 Task: Forward email with the signature Joanna Wilson with the subject Request for feedback from softage.8@softage.net to softage.1@softage.net and softage.2@softage.net with BCC to softage.3@softage.net with the message Could you please send me the minutes from the last board of directors meeting?
Action: Mouse moved to (1036, 173)
Screenshot: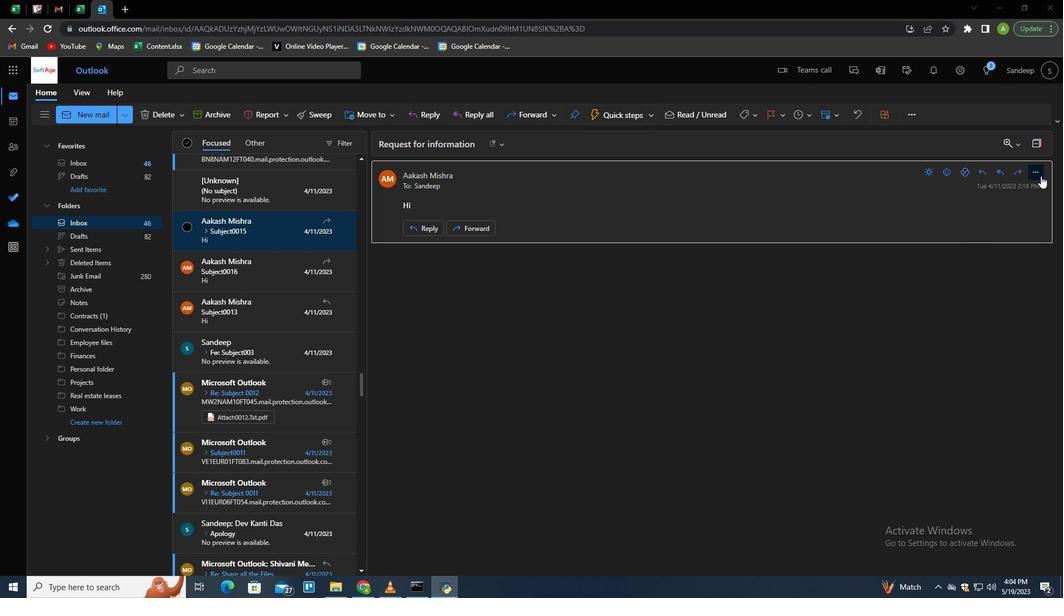 
Action: Mouse pressed left at (1036, 173)
Screenshot: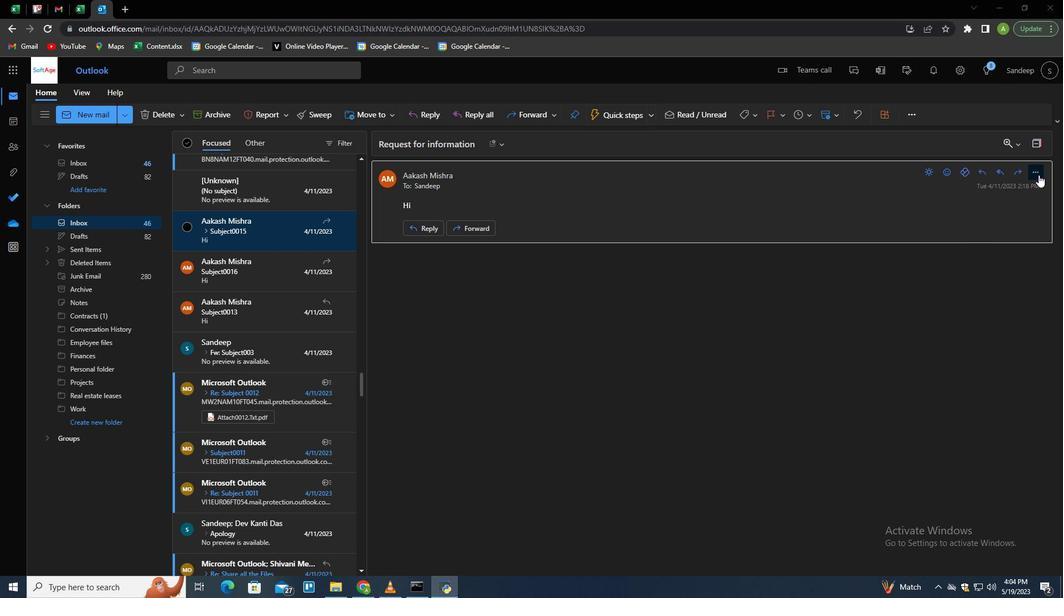 
Action: Mouse moved to (954, 229)
Screenshot: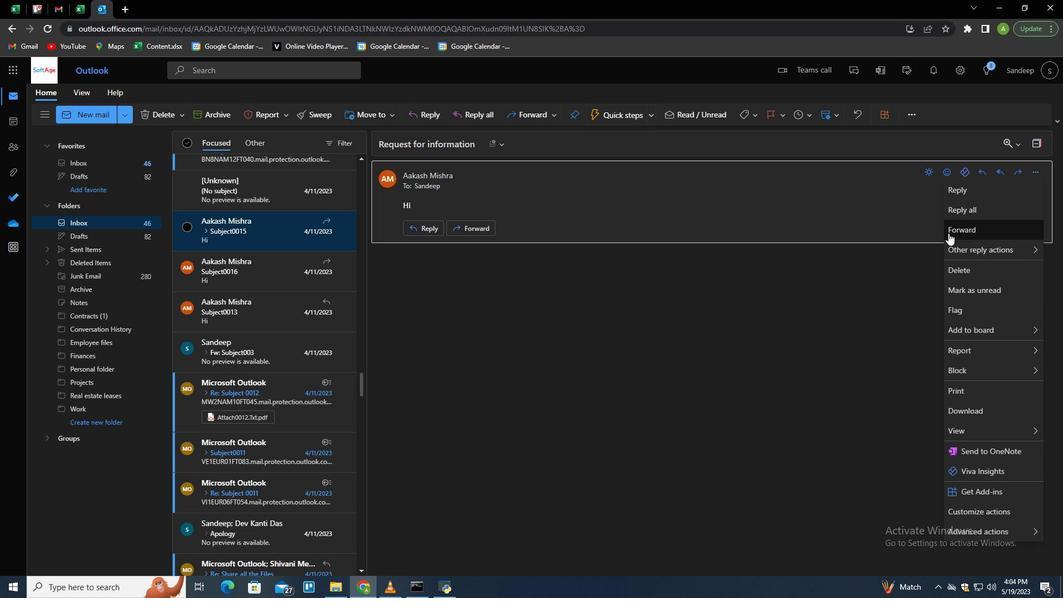 
Action: Mouse pressed left at (954, 229)
Screenshot: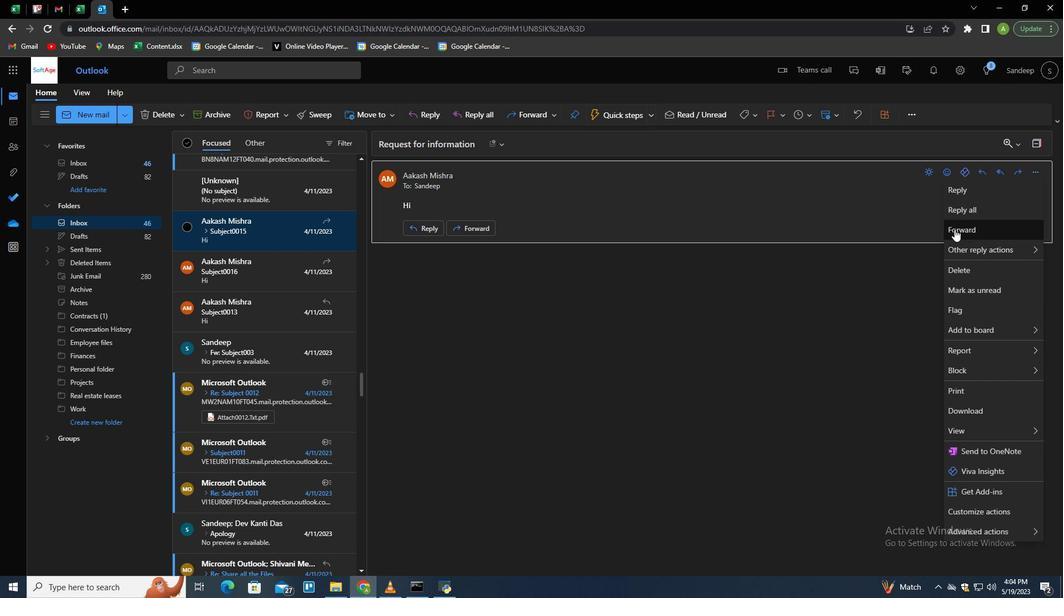 
Action: Mouse moved to (750, 115)
Screenshot: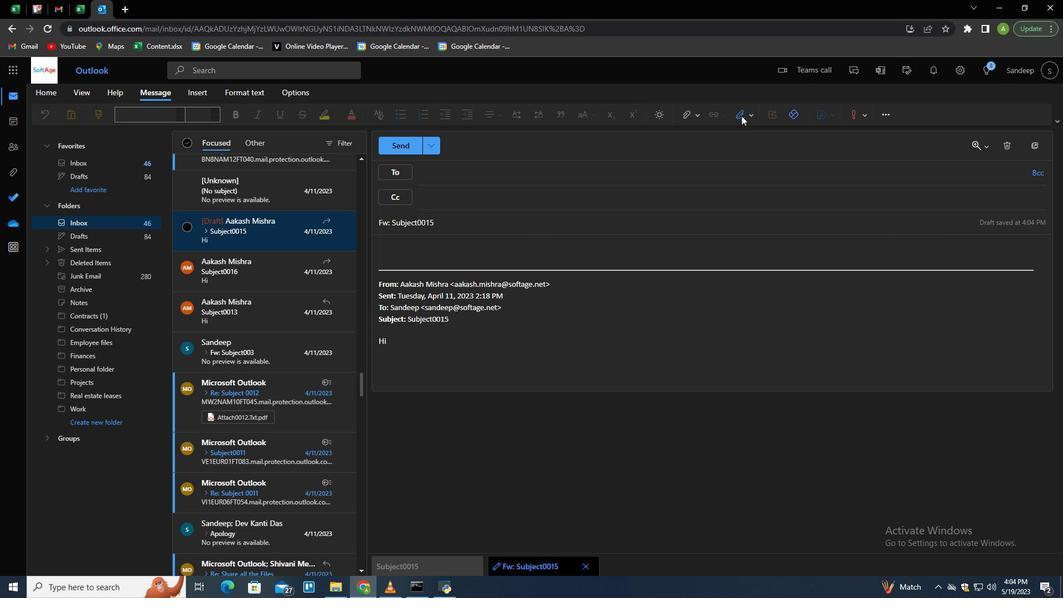 
Action: Mouse pressed left at (750, 115)
Screenshot: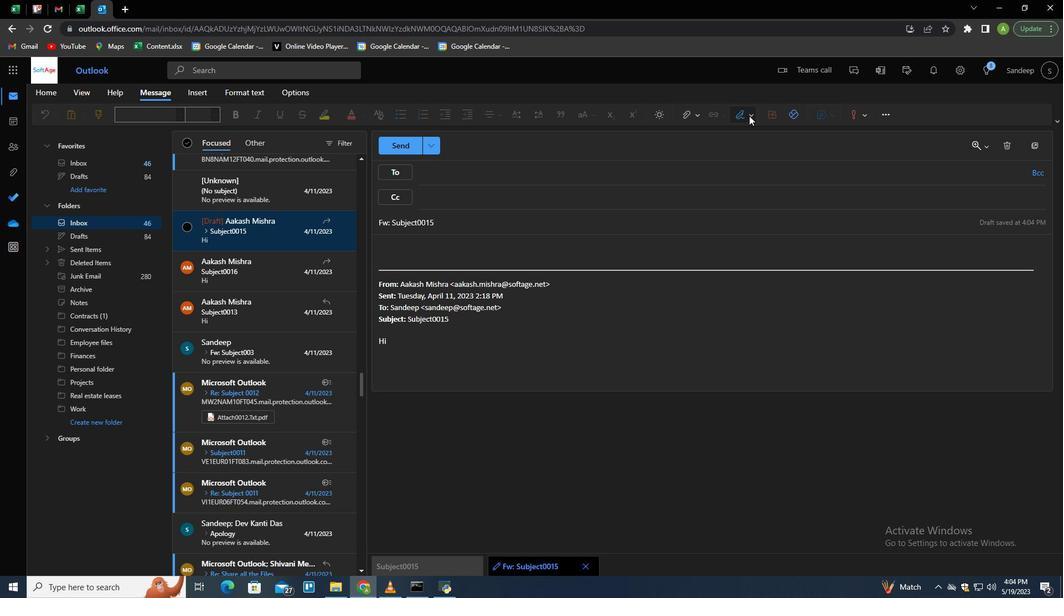 
Action: Mouse moved to (724, 161)
Screenshot: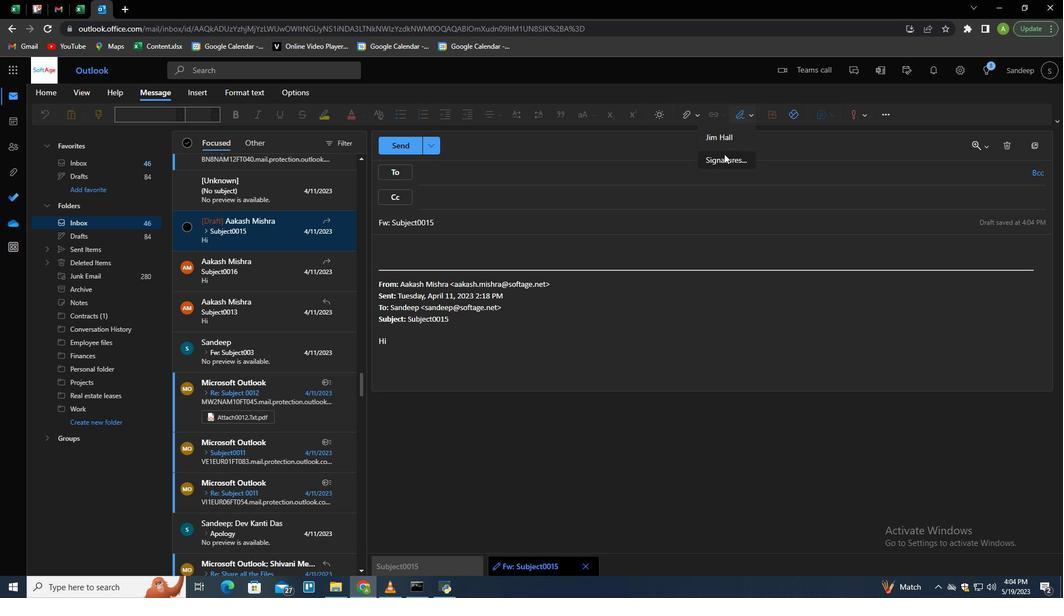 
Action: Mouse pressed left at (724, 161)
Screenshot: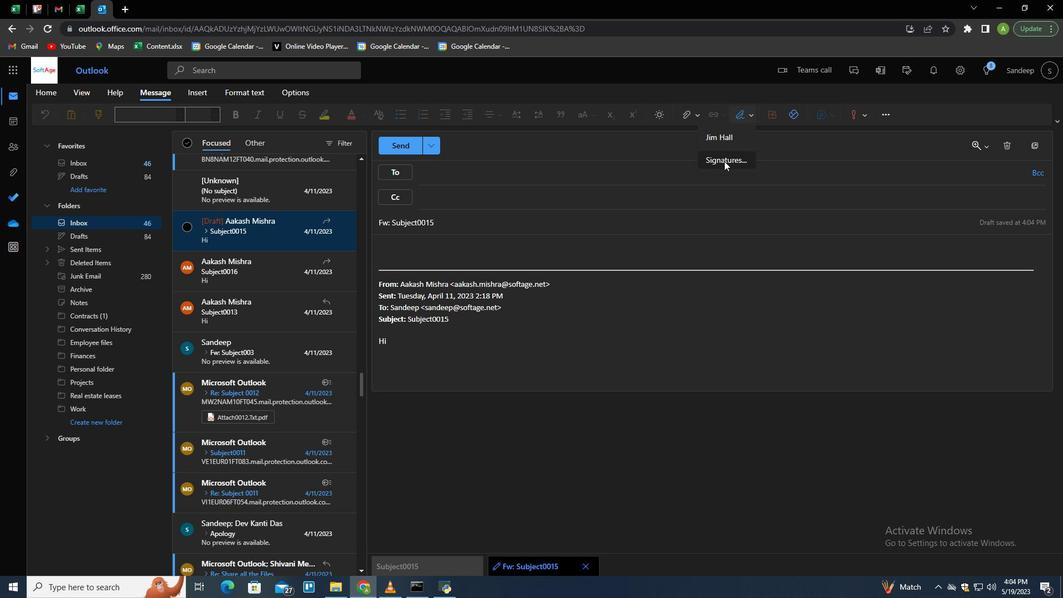 
Action: Mouse moved to (754, 194)
Screenshot: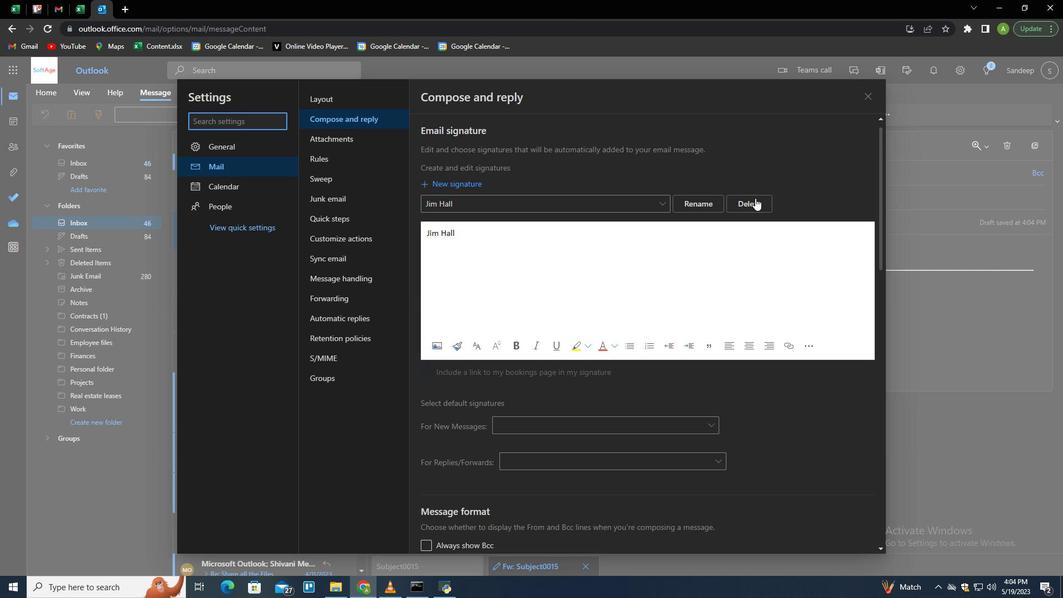
Action: Mouse pressed left at (754, 194)
Screenshot: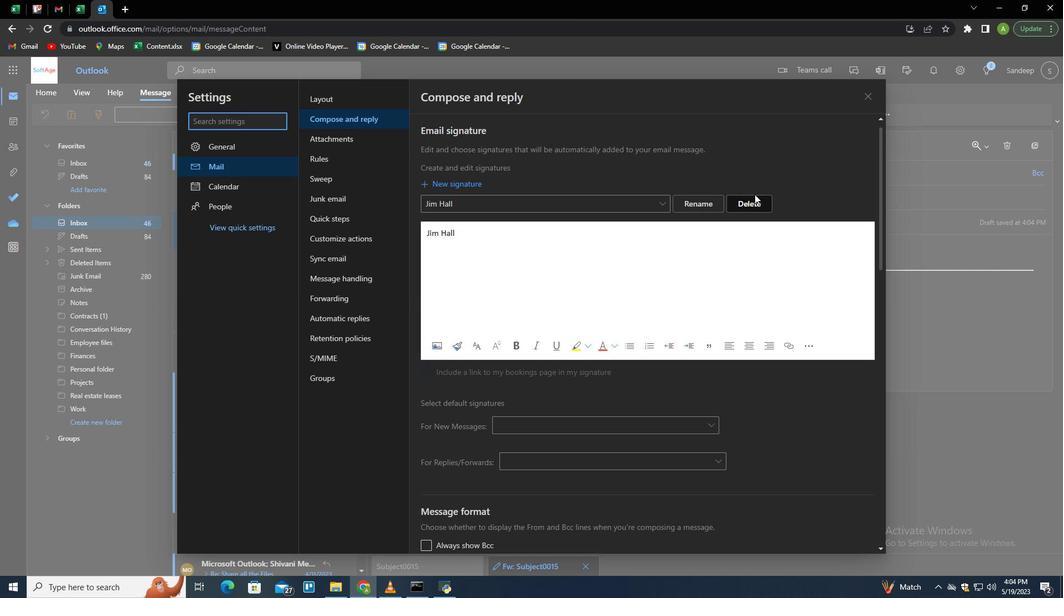 
Action: Mouse moved to (750, 198)
Screenshot: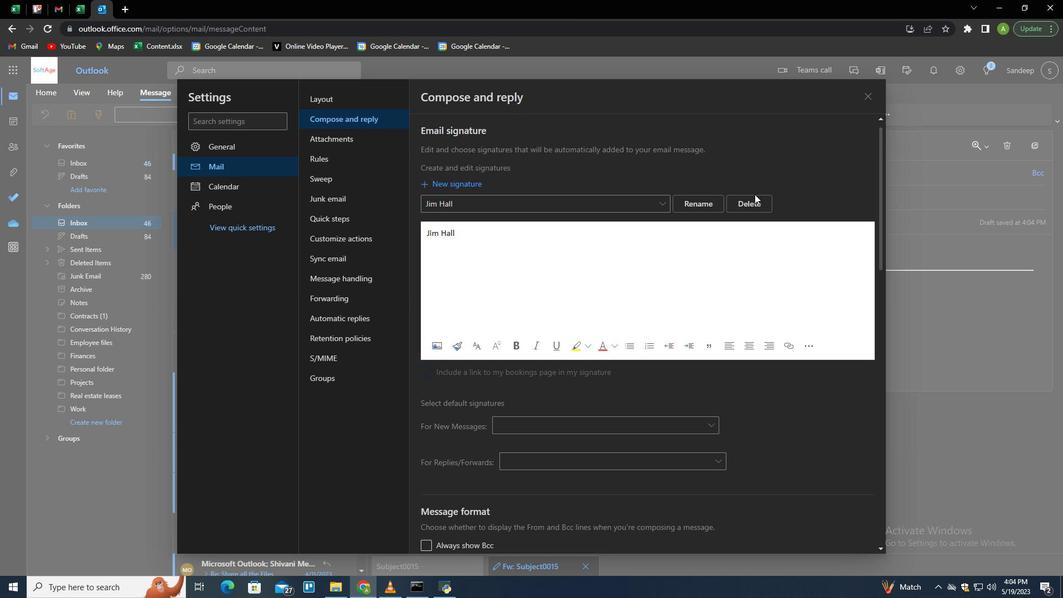 
Action: Mouse pressed left at (750, 198)
Screenshot: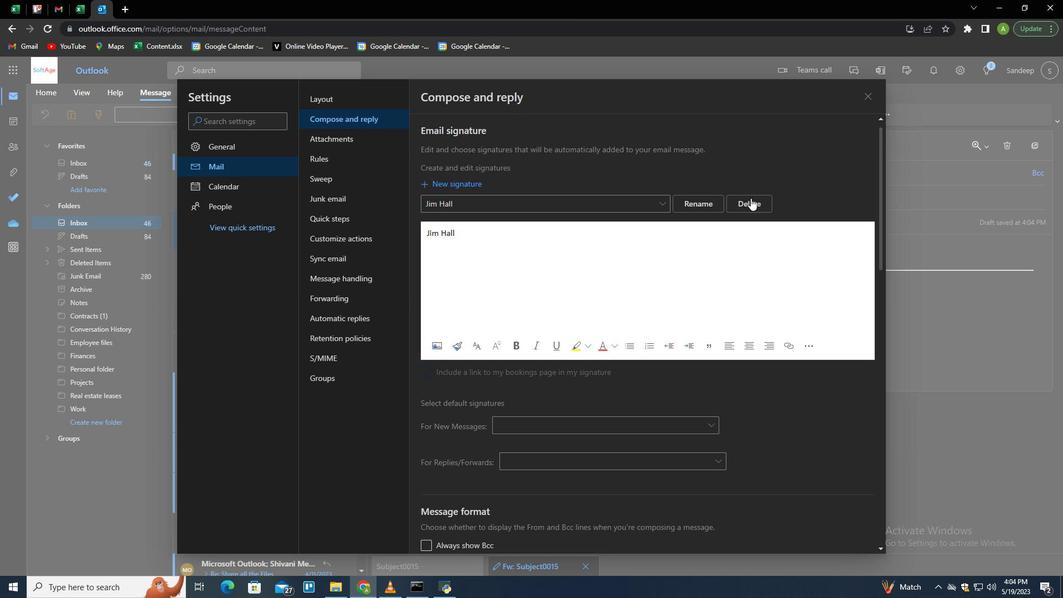 
Action: Mouse moved to (746, 201)
Screenshot: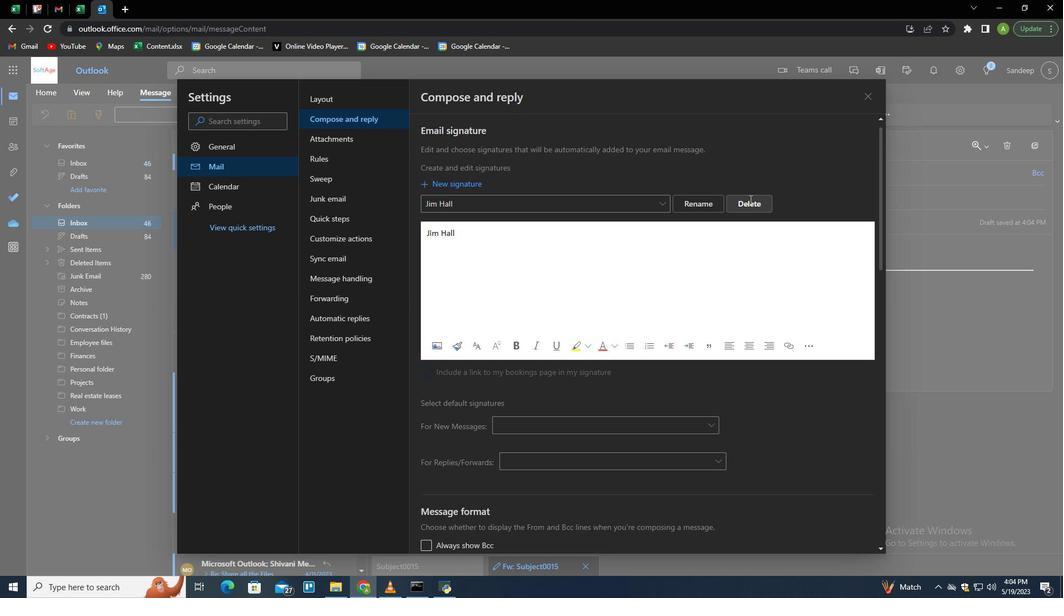 
Action: Mouse pressed left at (746, 201)
Screenshot: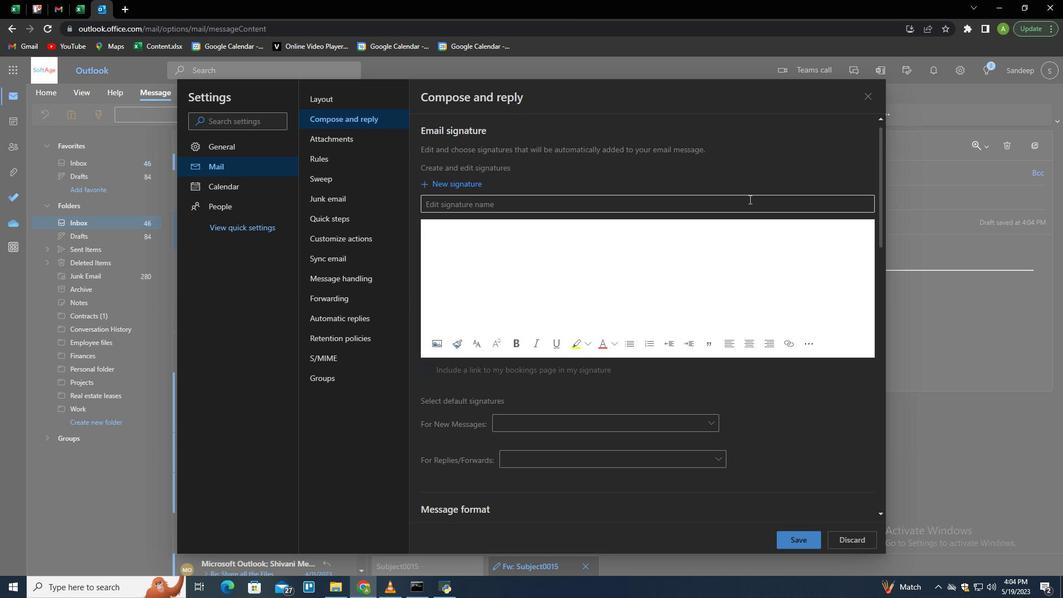 
Action: Key pressed <Key.shift>Joanna<Key.space><Key.shift>Wilson<Key.space><Key.tab><Key.shift>Jonana<Key.backspace><Key.backspace><Key.backspace><Key.backspace>anna<Key.space><Key.shift>Wilson
Screenshot: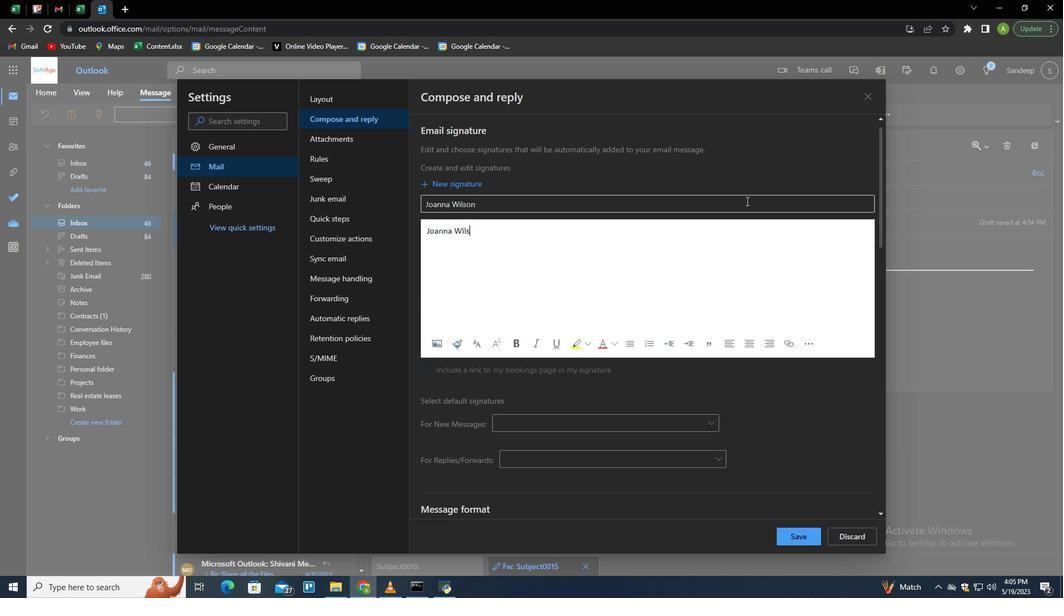 
Action: Mouse moved to (805, 538)
Screenshot: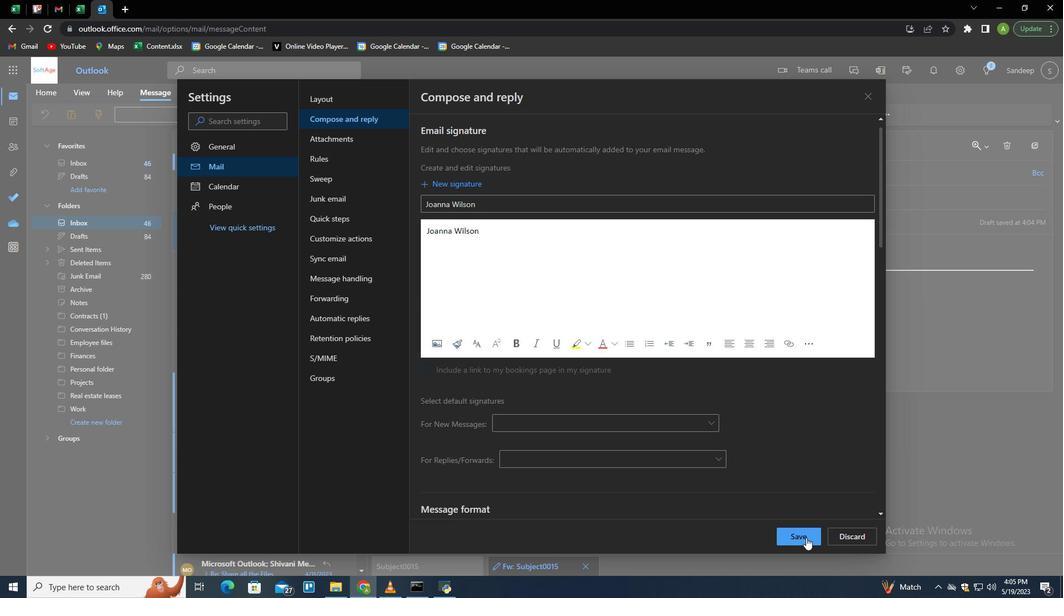 
Action: Mouse pressed left at (805, 538)
Screenshot: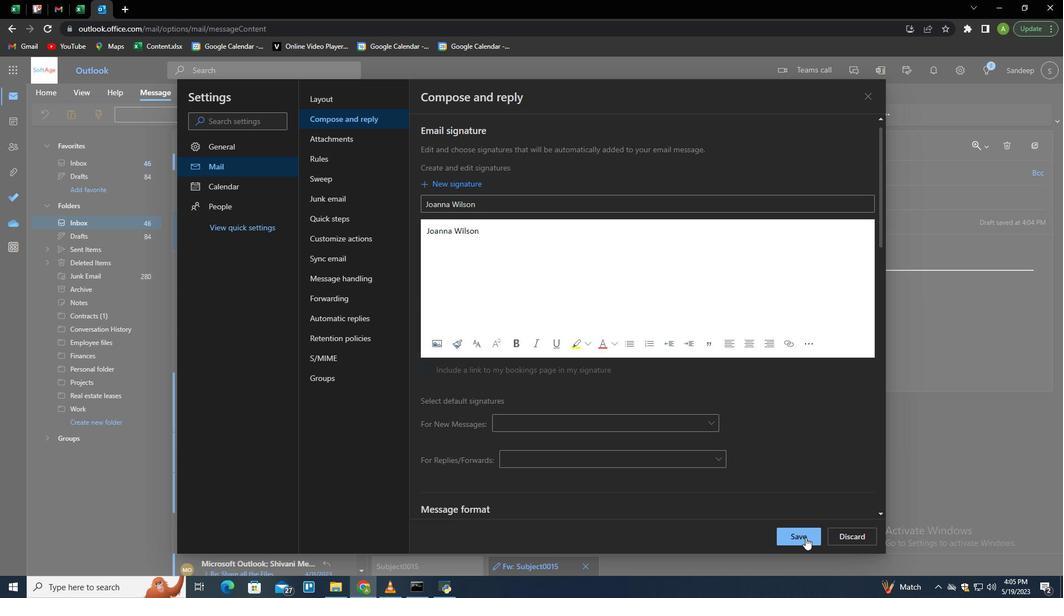
Action: Mouse moved to (913, 380)
Screenshot: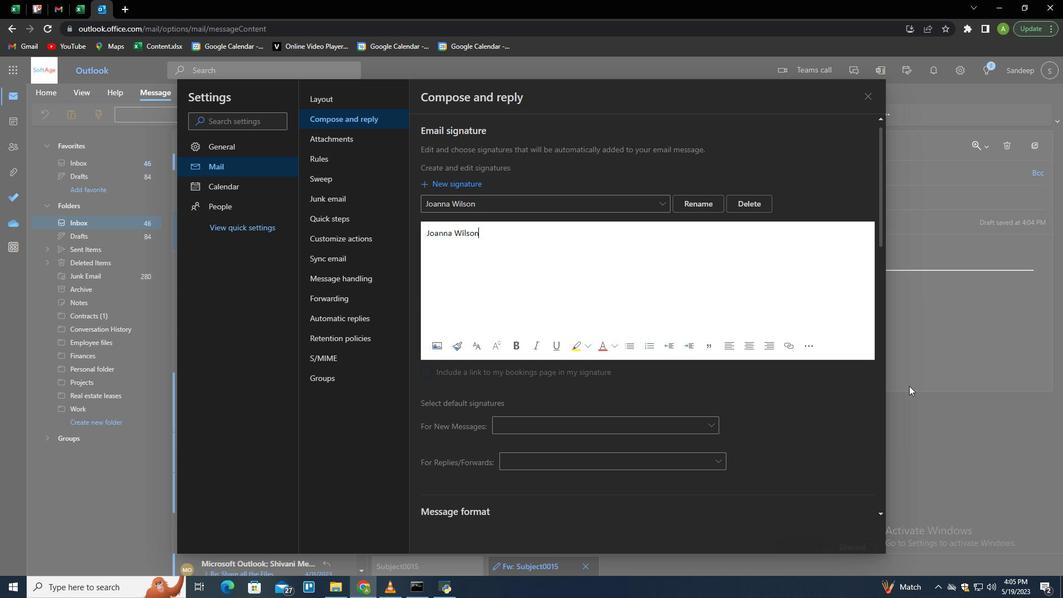 
Action: Mouse pressed left at (913, 380)
Screenshot: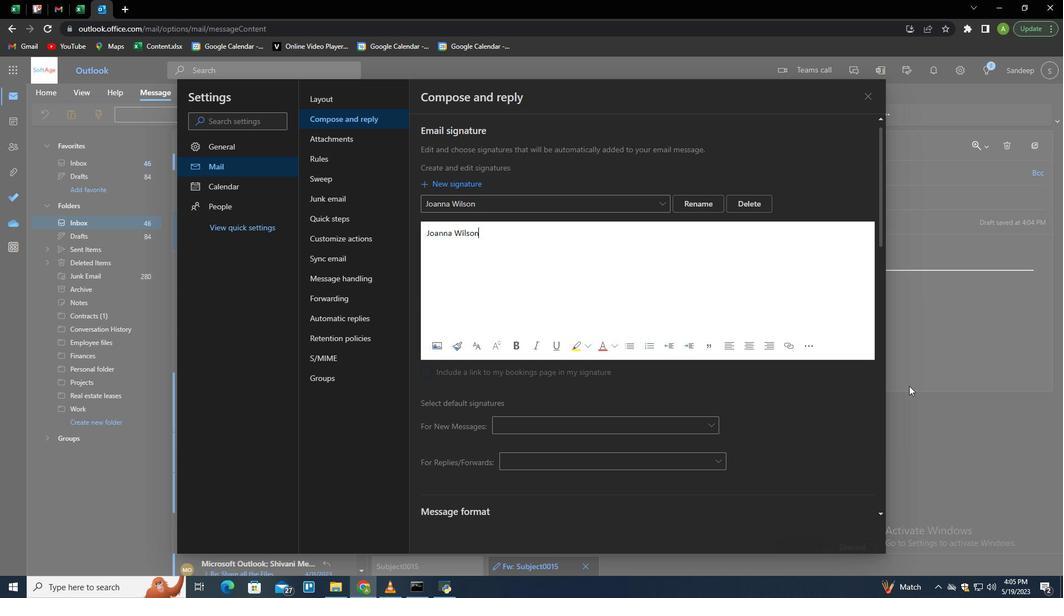 
Action: Mouse moved to (750, 117)
Screenshot: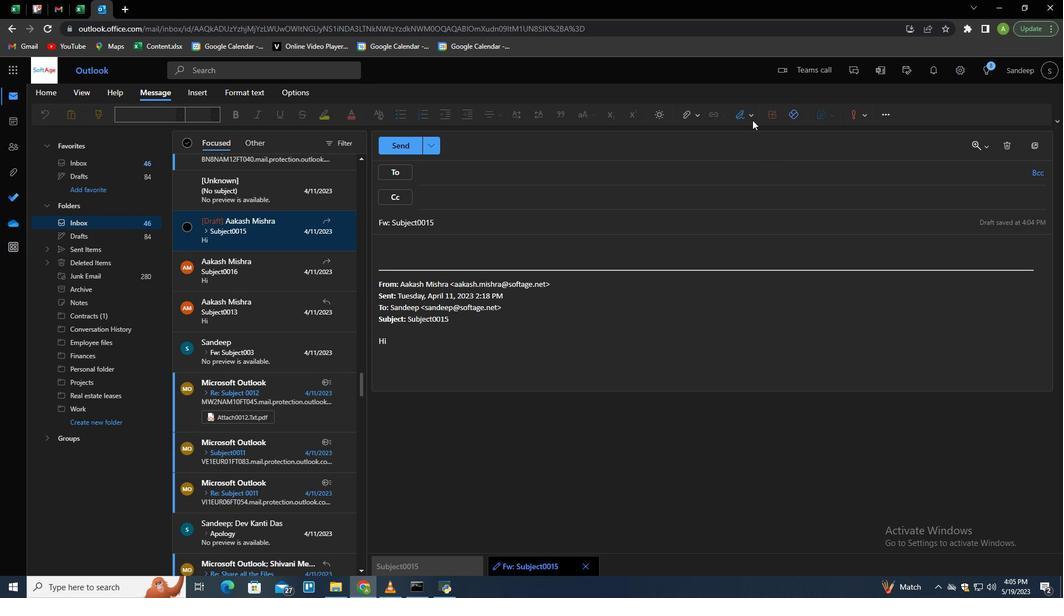 
Action: Mouse pressed left at (750, 117)
Screenshot: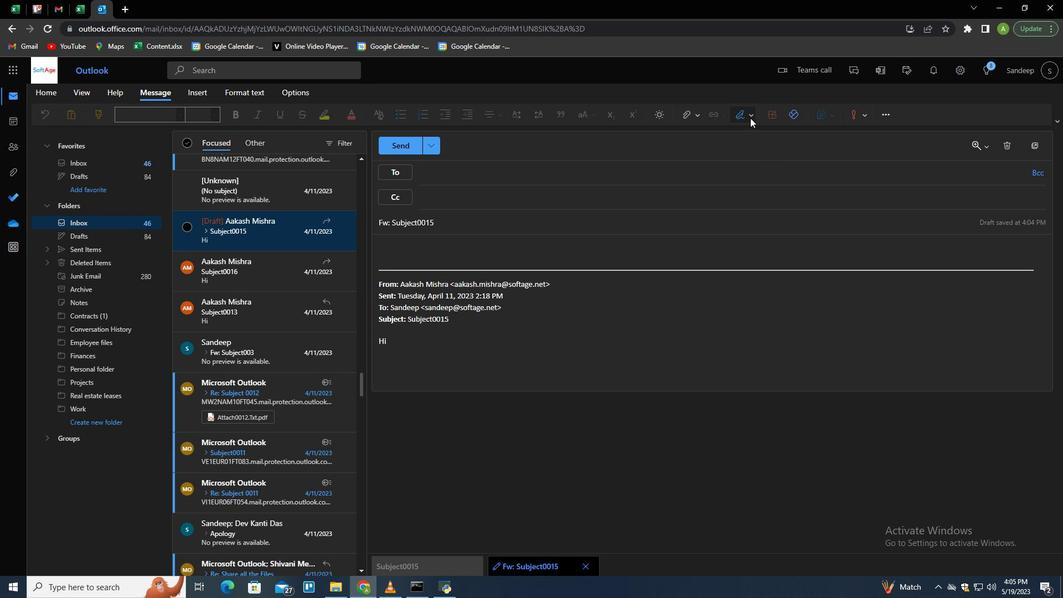 
Action: Mouse moved to (738, 134)
Screenshot: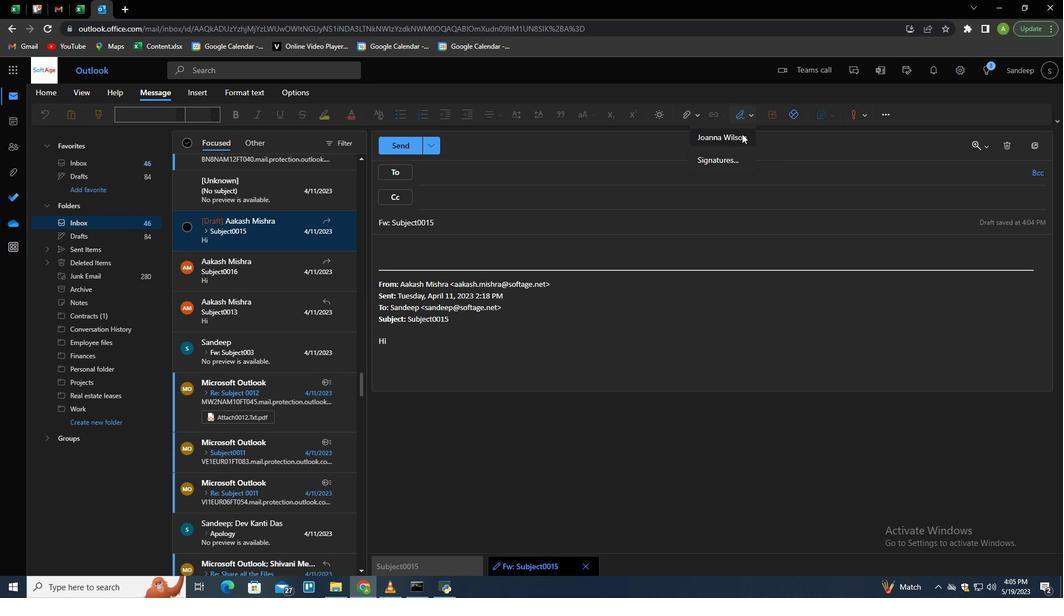 
Action: Mouse pressed left at (738, 134)
Screenshot: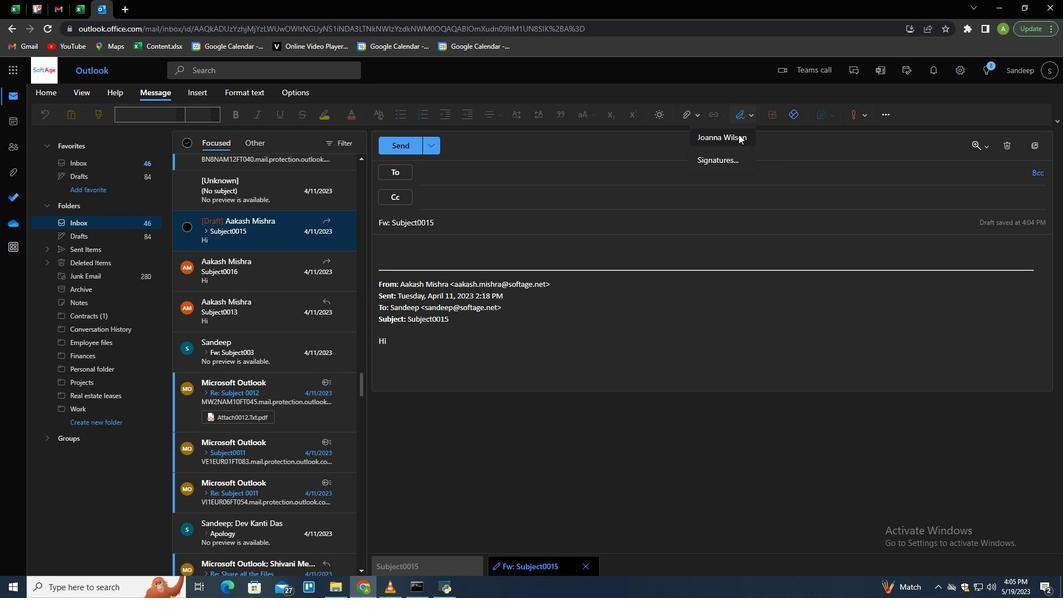 
Action: Mouse moved to (392, 222)
Screenshot: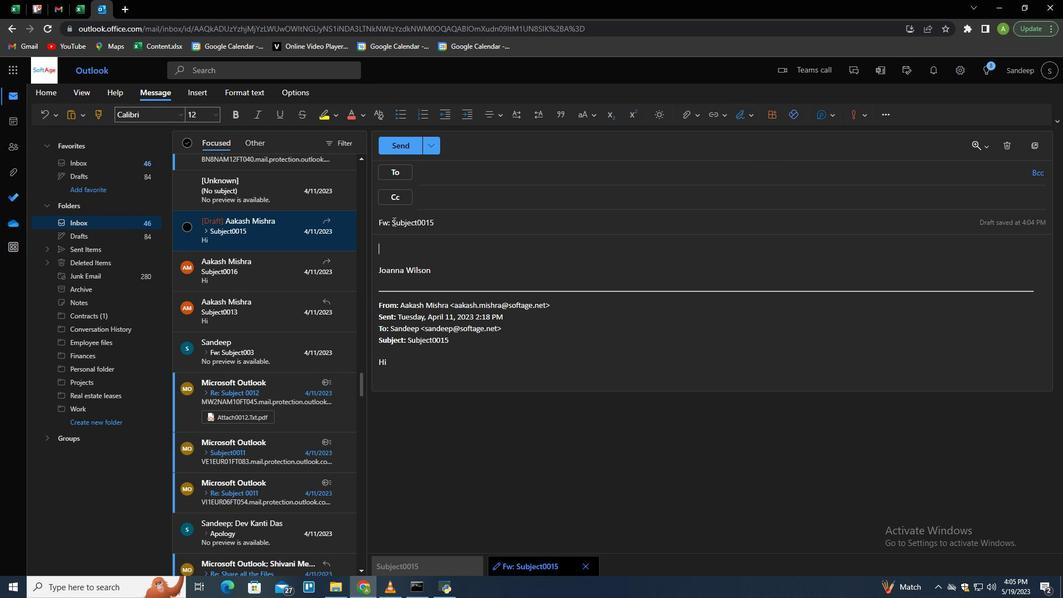 
Action: Mouse pressed left at (392, 222)
Screenshot: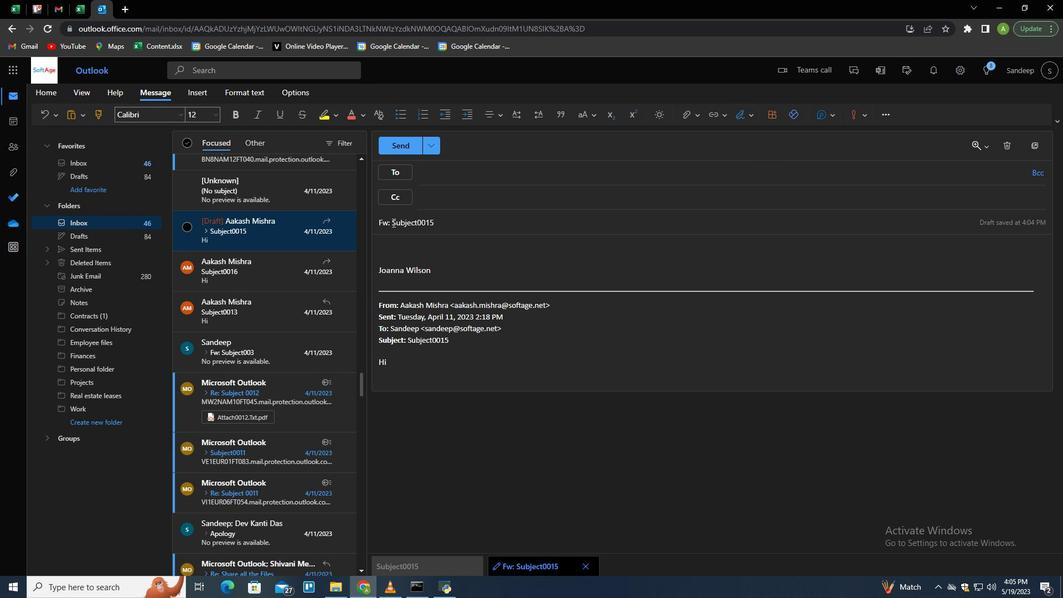 
Action: Mouse moved to (531, 239)
Screenshot: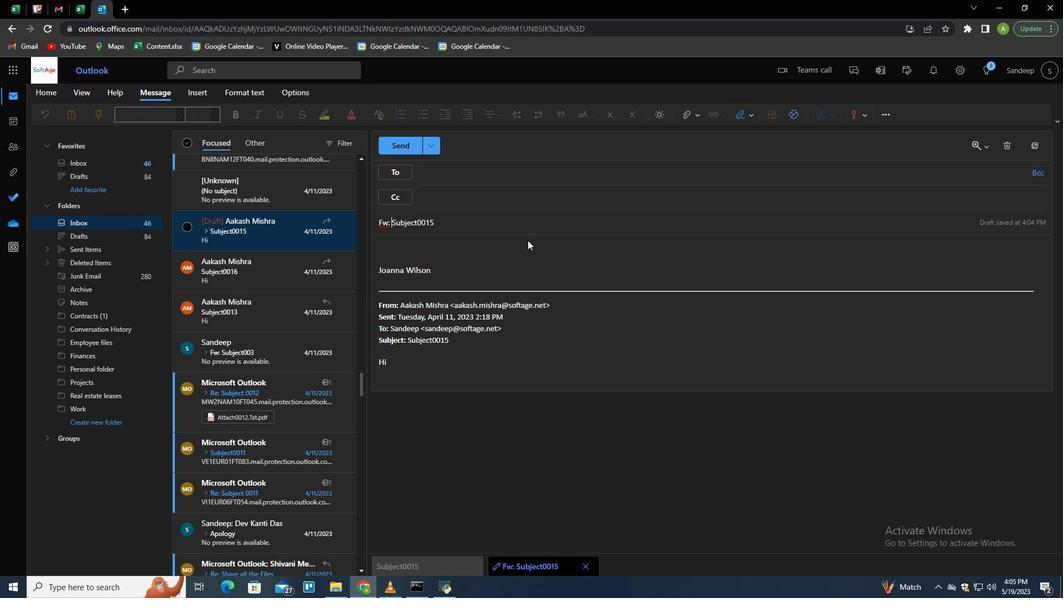 
Action: Key pressed <Key.shift_r><Key.end><Key.shift>Request<Key.space>for<Key.space>feedback<Key.space>
Screenshot: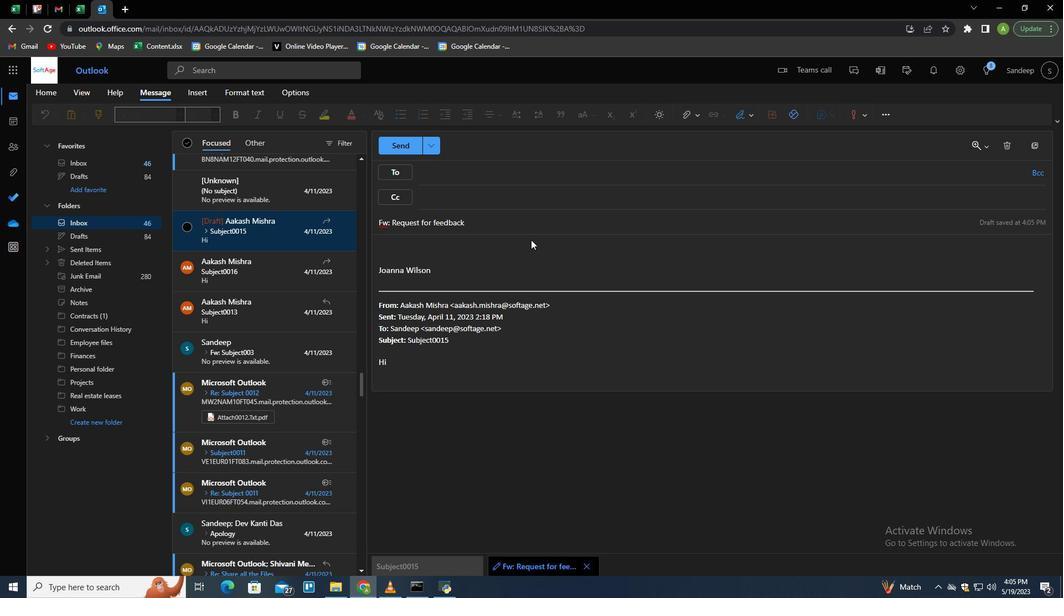 
Action: Mouse moved to (509, 174)
Screenshot: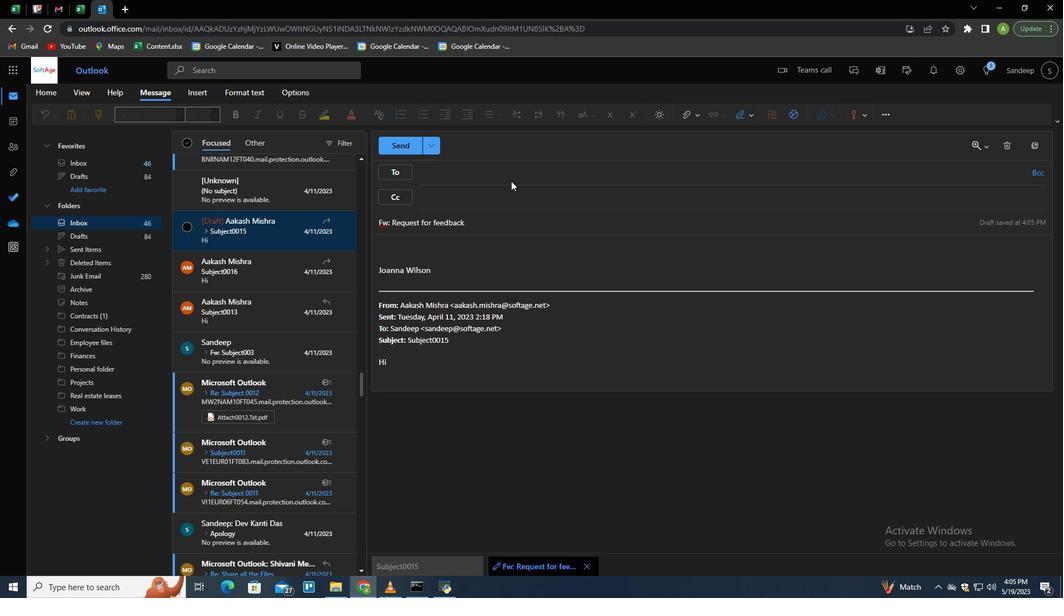 
Action: Mouse pressed left at (509, 174)
Screenshot: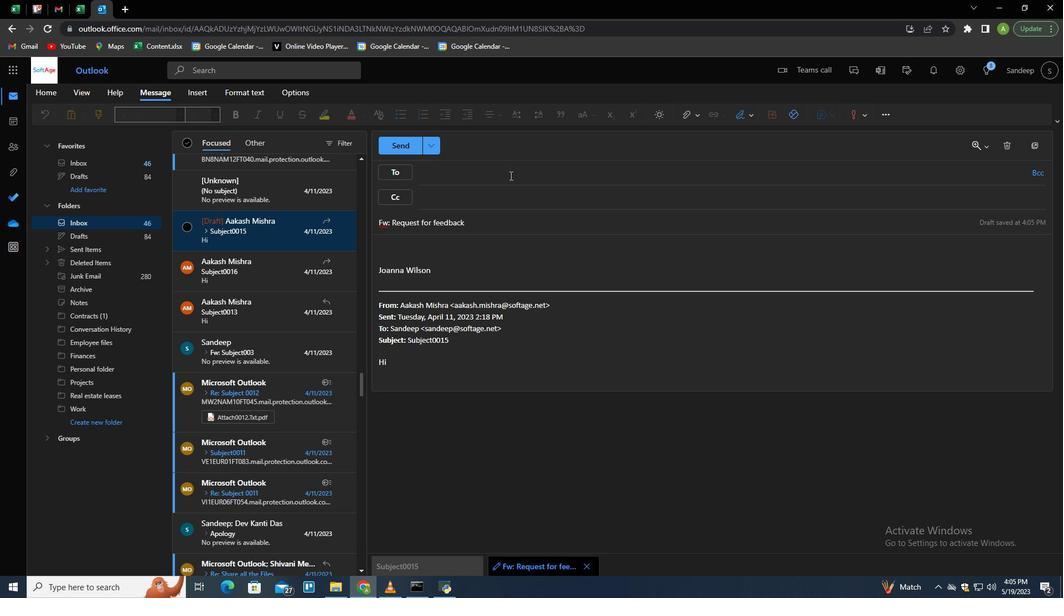 
Action: Key pressed softage.n<Key.backspace>1<Key.shift>@softage.net
Screenshot: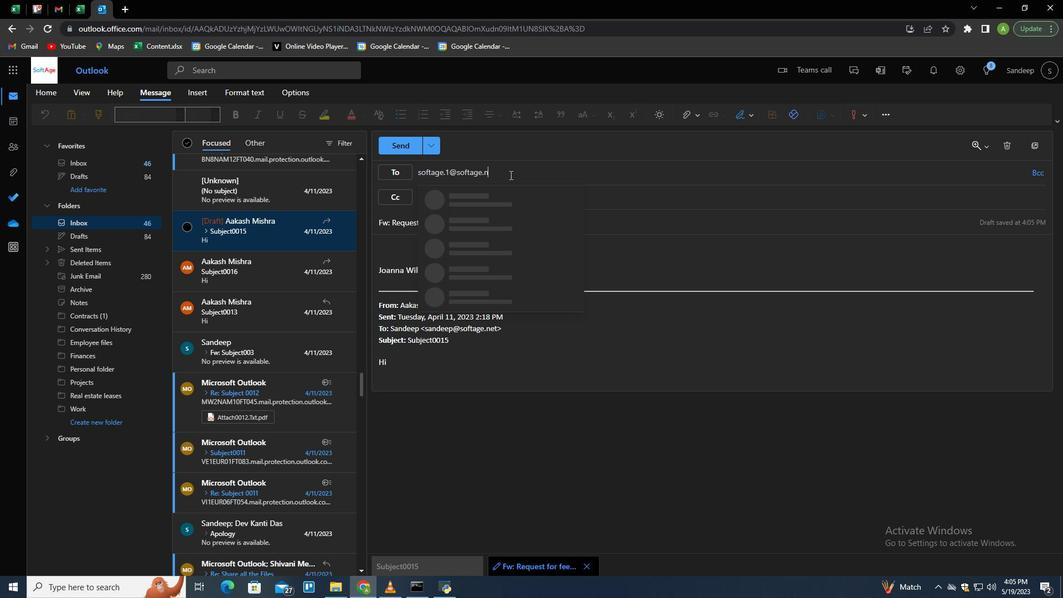 
Action: Mouse moved to (523, 204)
Screenshot: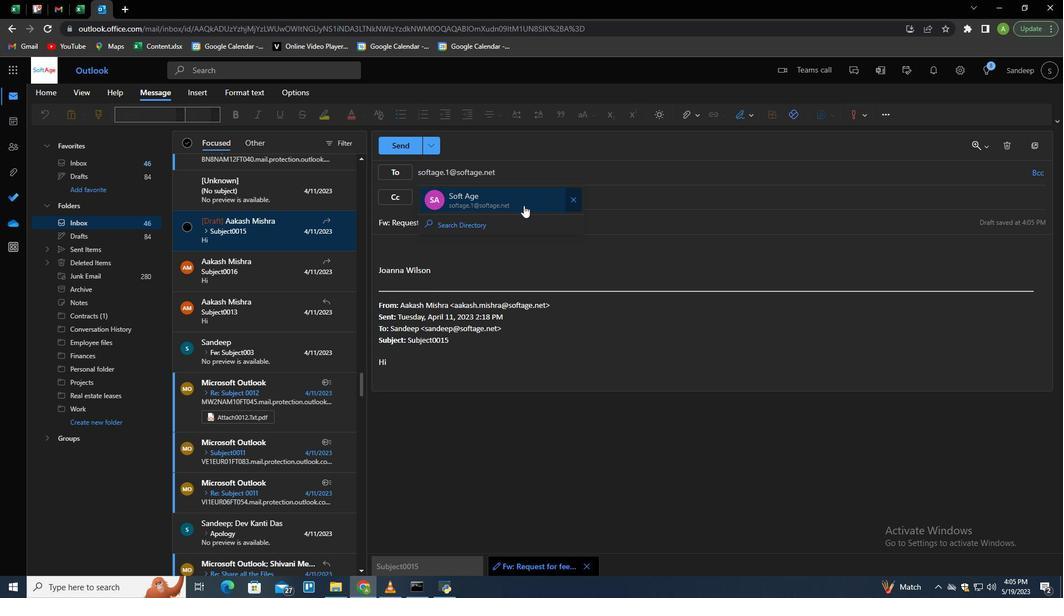 
Action: Mouse pressed left at (523, 204)
Screenshot: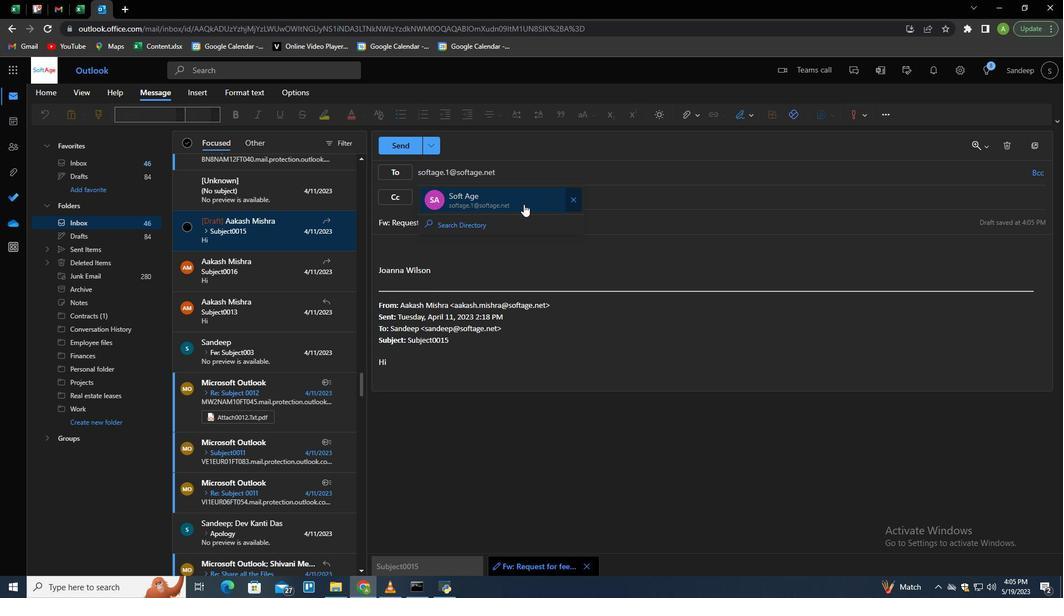 
Action: Mouse moved to (523, 203)
Screenshot: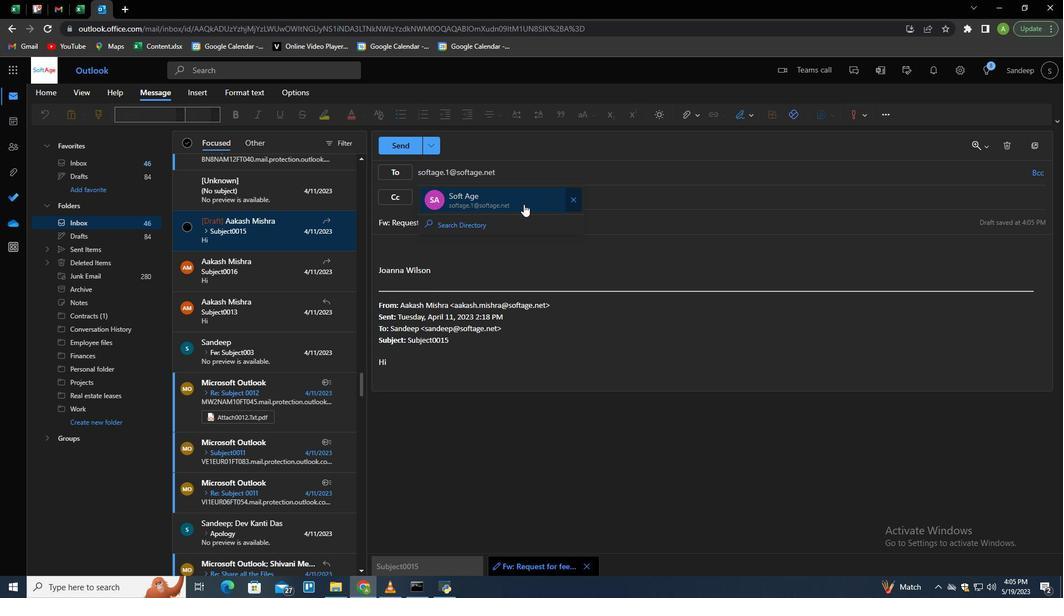 
Action: Key pressed softage.2<Key.shift>@softage.net'<Key.backspace><Key.enter>
Screenshot: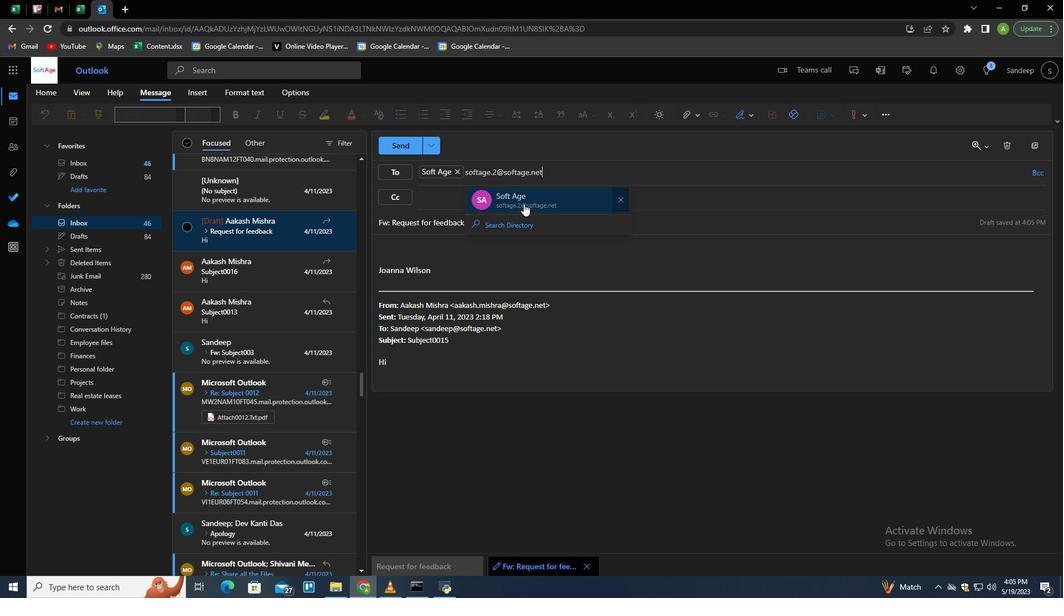 
Action: Mouse moved to (1034, 169)
Screenshot: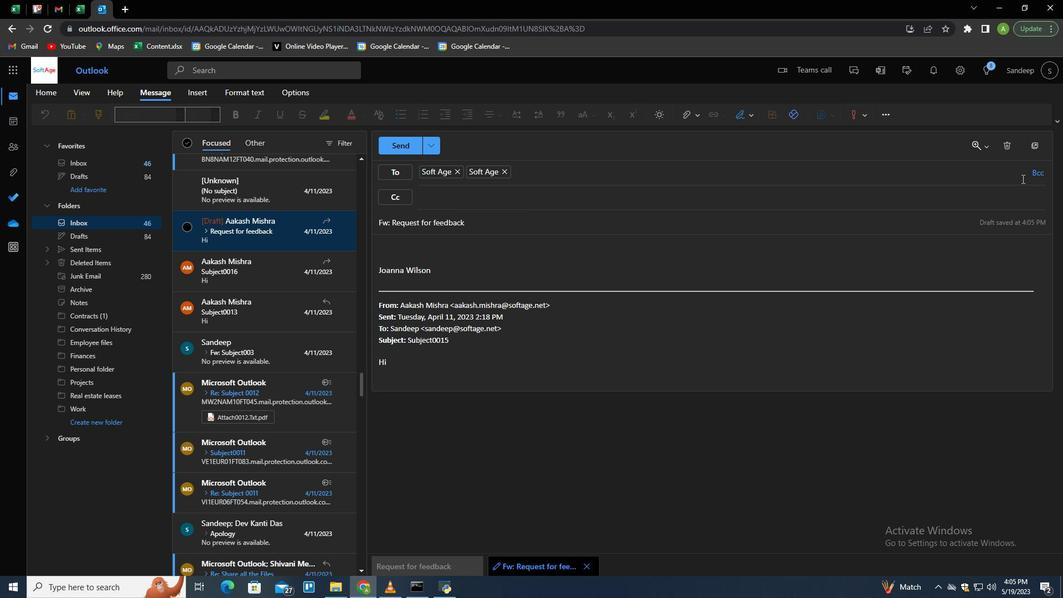 
Action: Mouse pressed left at (1034, 169)
Screenshot: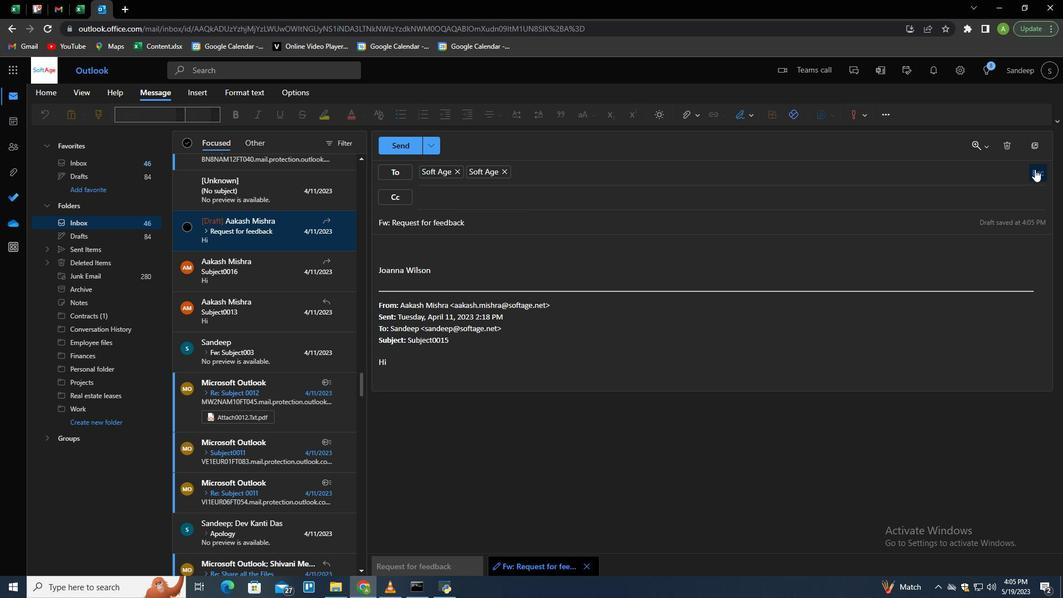 
Action: Mouse moved to (422, 229)
Screenshot: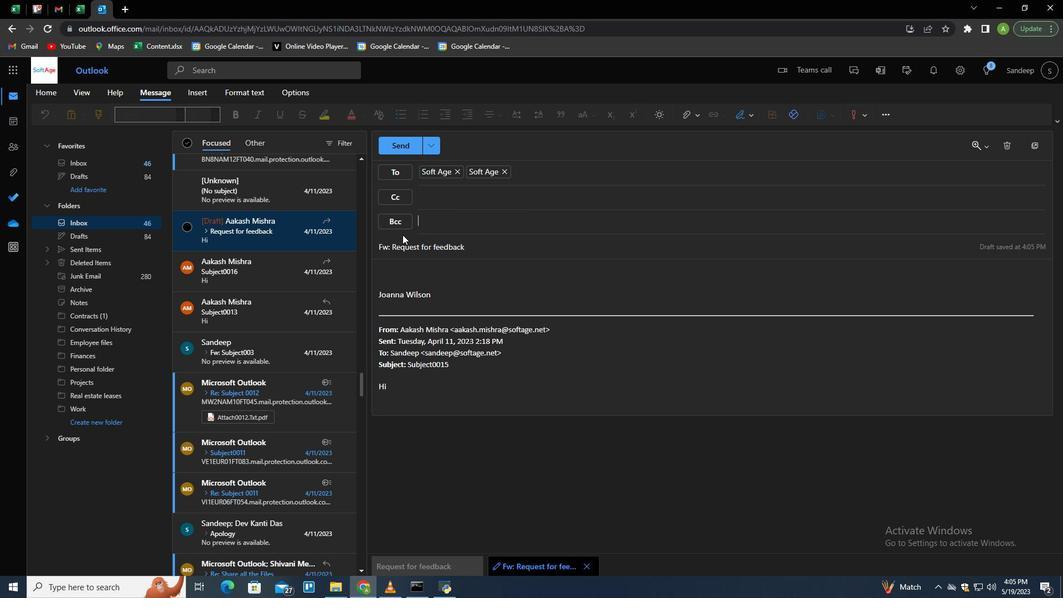 
Action: Key pressed softage.3<Key.shift>@softage.net<Key.enter>
Screenshot: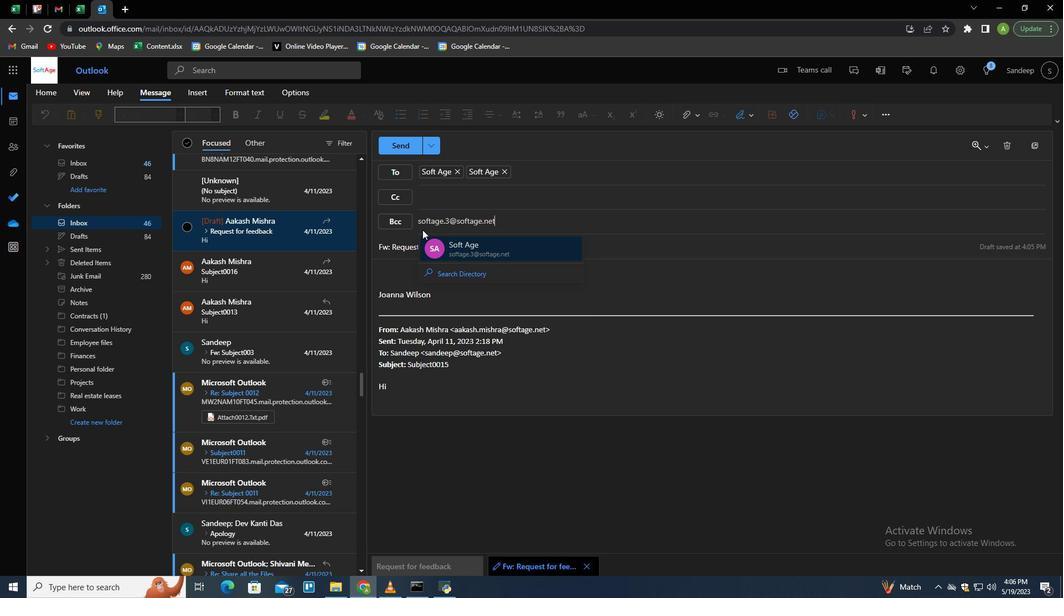 
Action: Mouse moved to (502, 244)
Screenshot: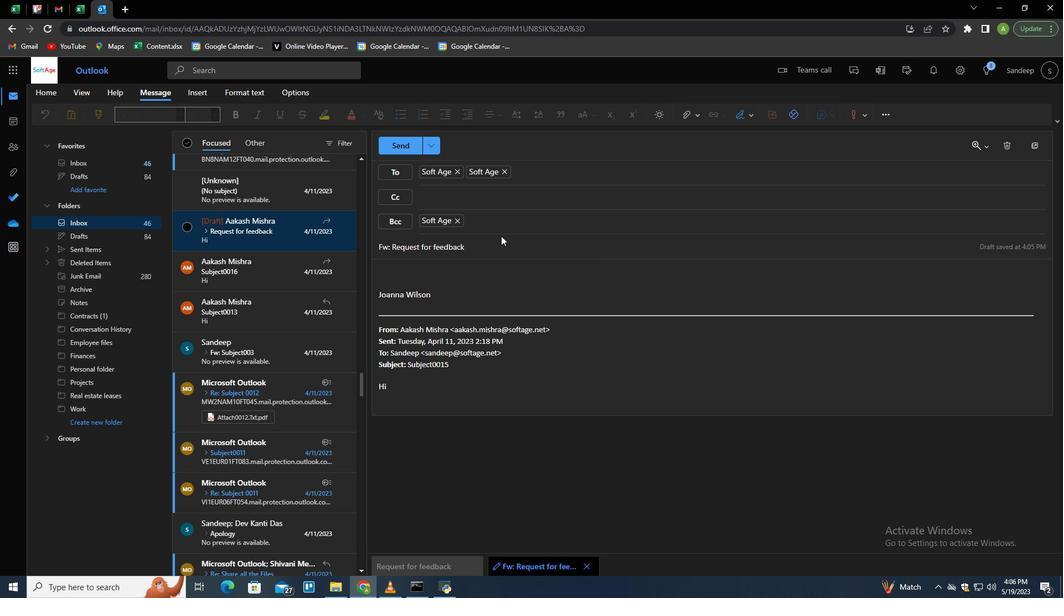
Action: Key pressed <Key.tab><Key.tab><Key.shift>Could<Key.space>you<Key.space>please<Key.space>send<Key.space>me<Key.space>the<Key.space>minutes<Key.space>from<Key.space>the<Key.space>last<Key.space>bl<Key.backspace>oard<Key.space>of<Key.space>directore<Key.backspace>s<Key.space>meeting<Key.shift>?<Key.enter>
Screenshot: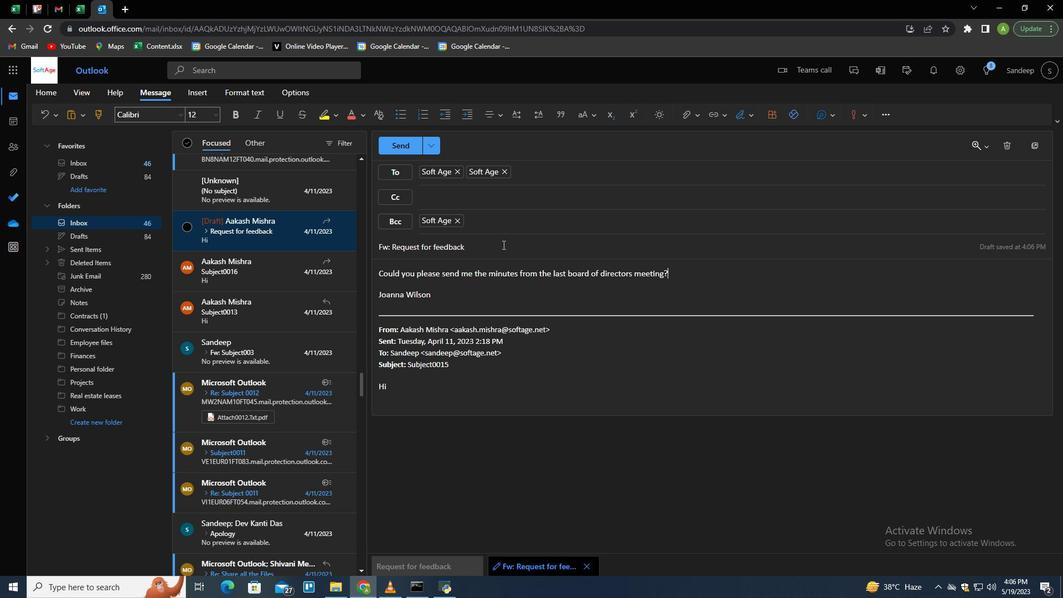 
